 Task: Look for products in the category "Superfoods" from Store Brand only.
Action: Mouse moved to (287, 124)
Screenshot: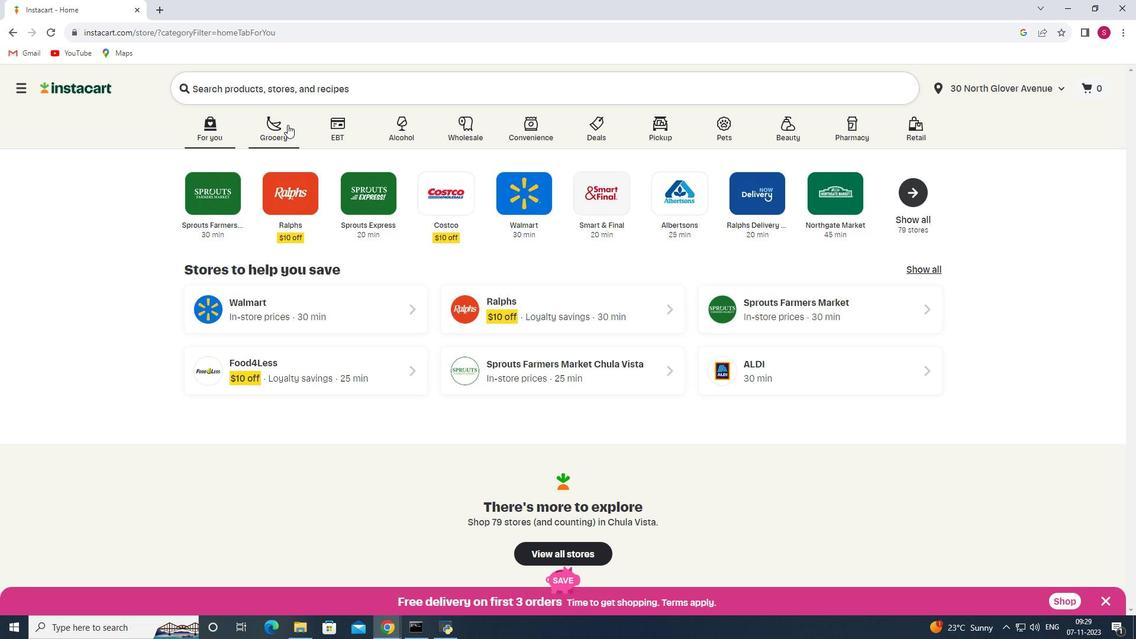 
Action: Mouse pressed left at (287, 124)
Screenshot: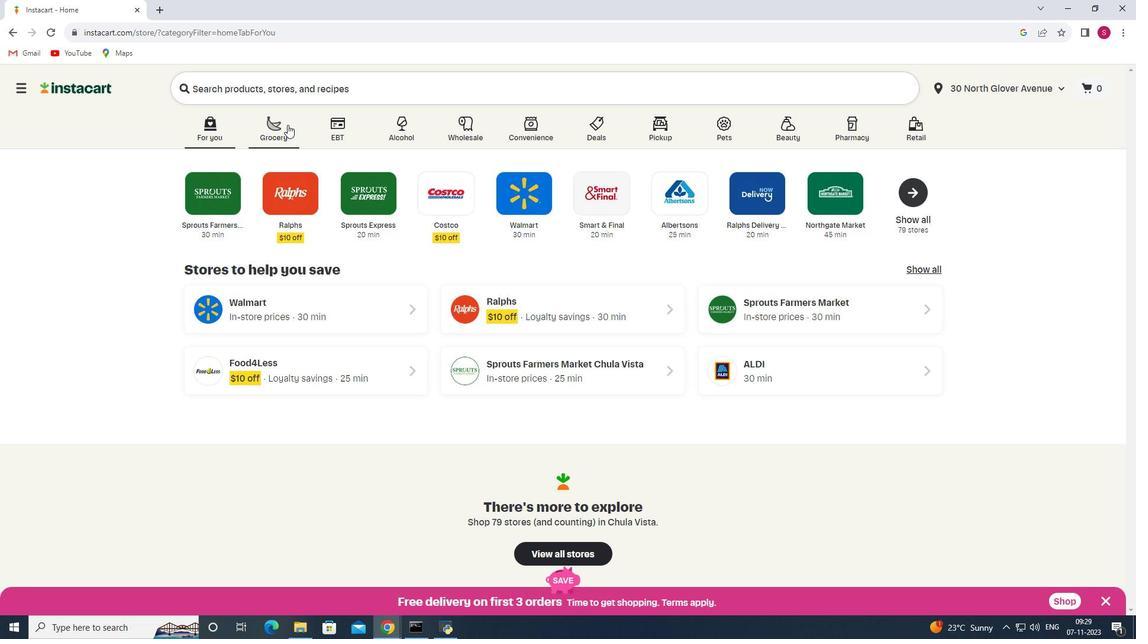 
Action: Mouse moved to (287, 361)
Screenshot: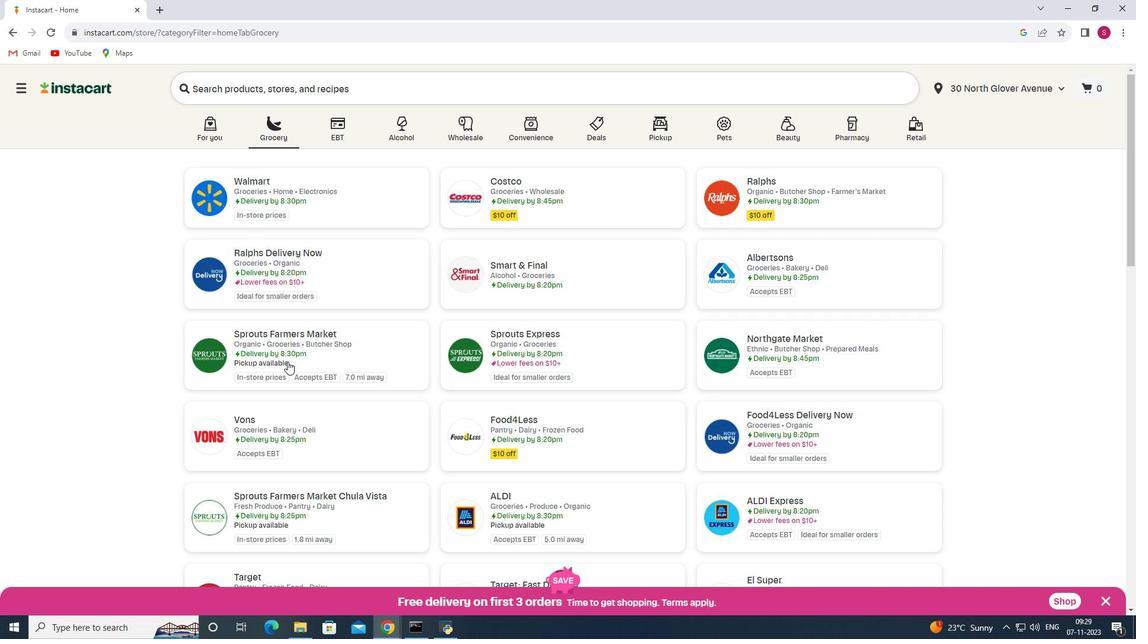 
Action: Mouse pressed left at (287, 361)
Screenshot: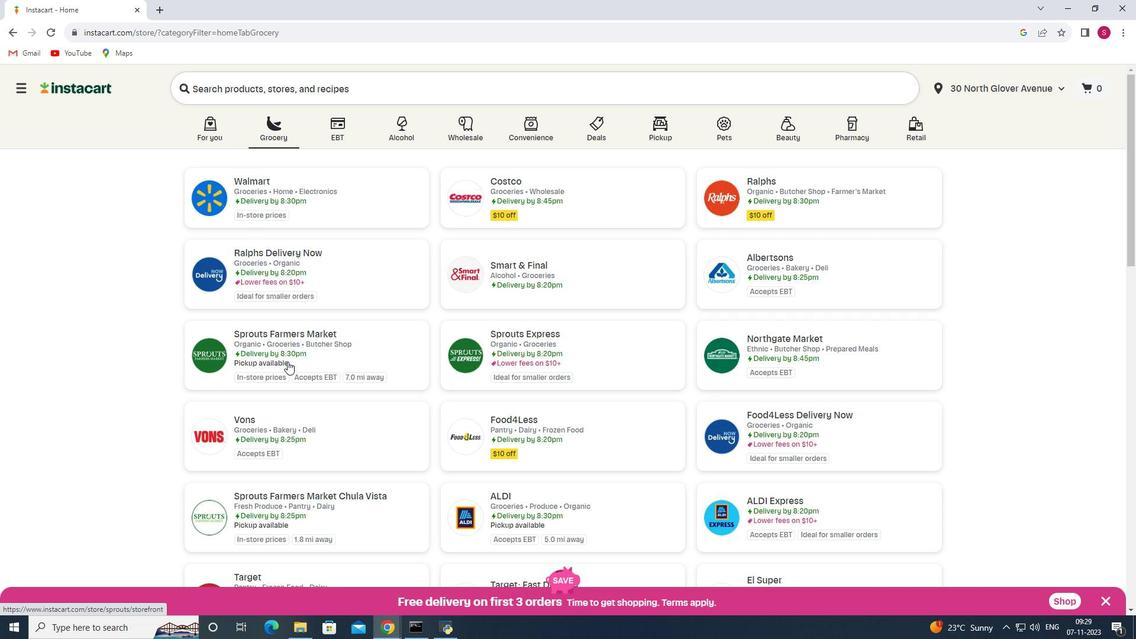 
Action: Mouse moved to (53, 358)
Screenshot: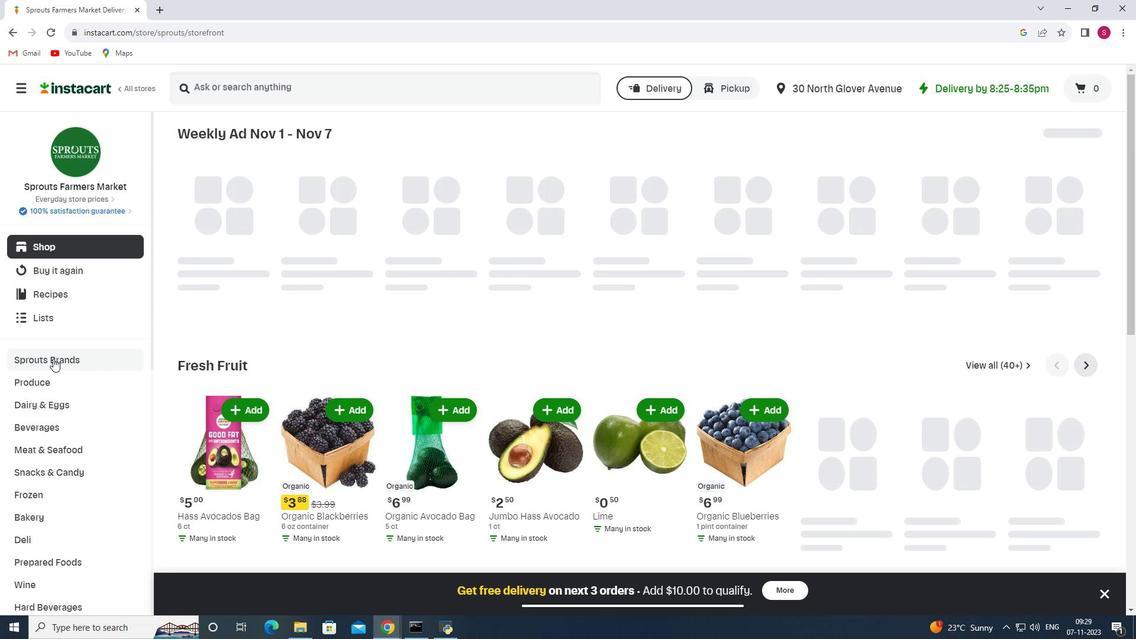 
Action: Mouse scrolled (53, 358) with delta (0, 0)
Screenshot: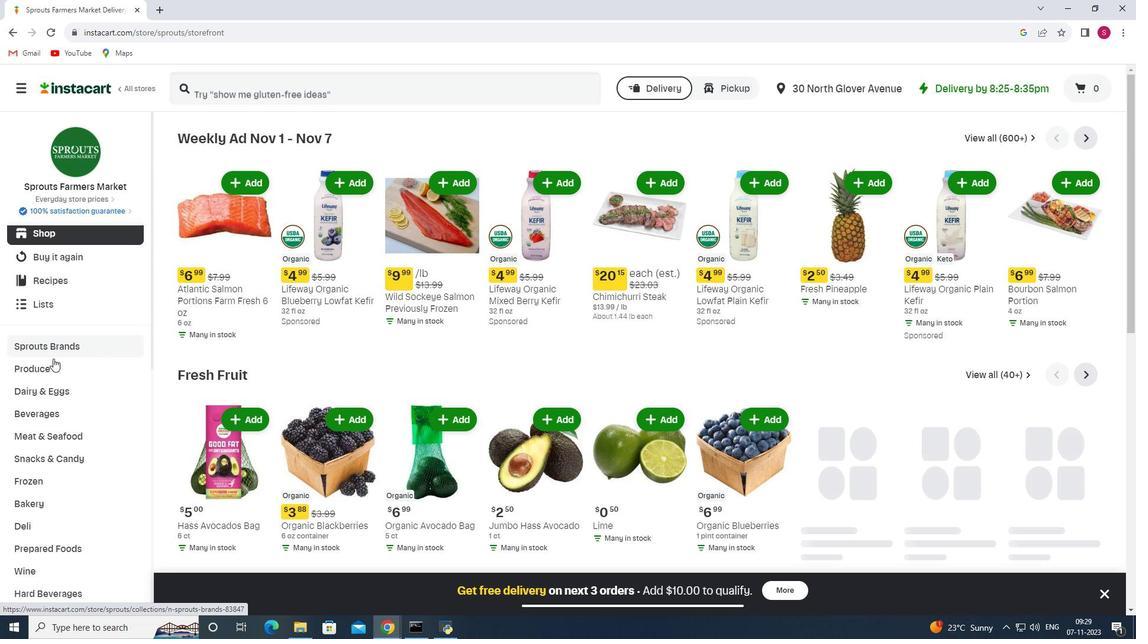 
Action: Mouse scrolled (53, 358) with delta (0, 0)
Screenshot: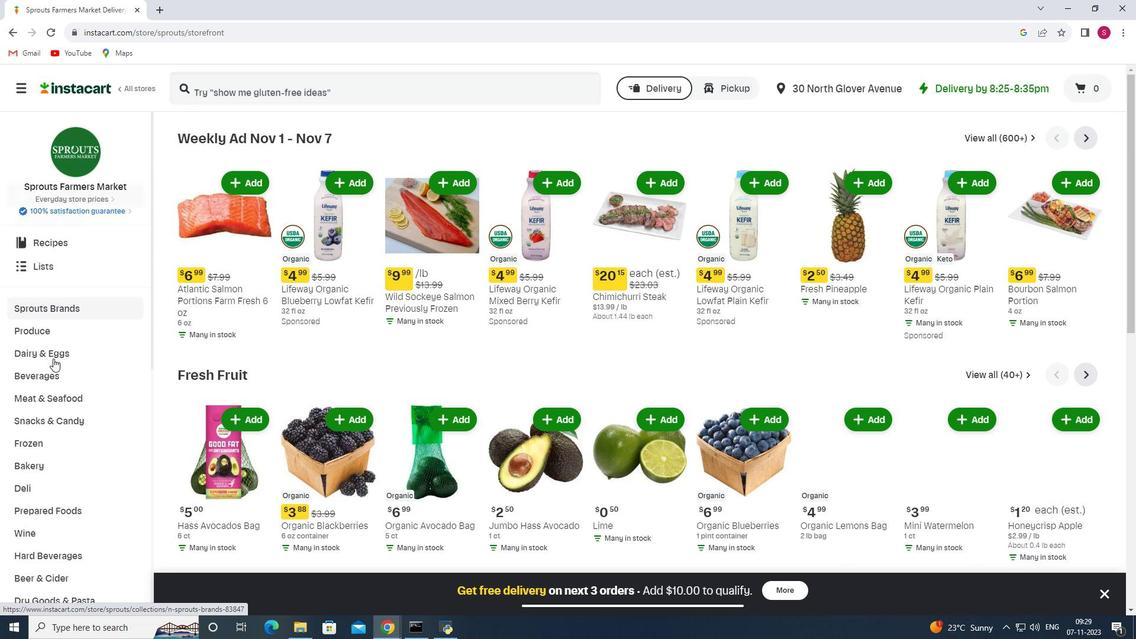 
Action: Mouse scrolled (53, 358) with delta (0, 0)
Screenshot: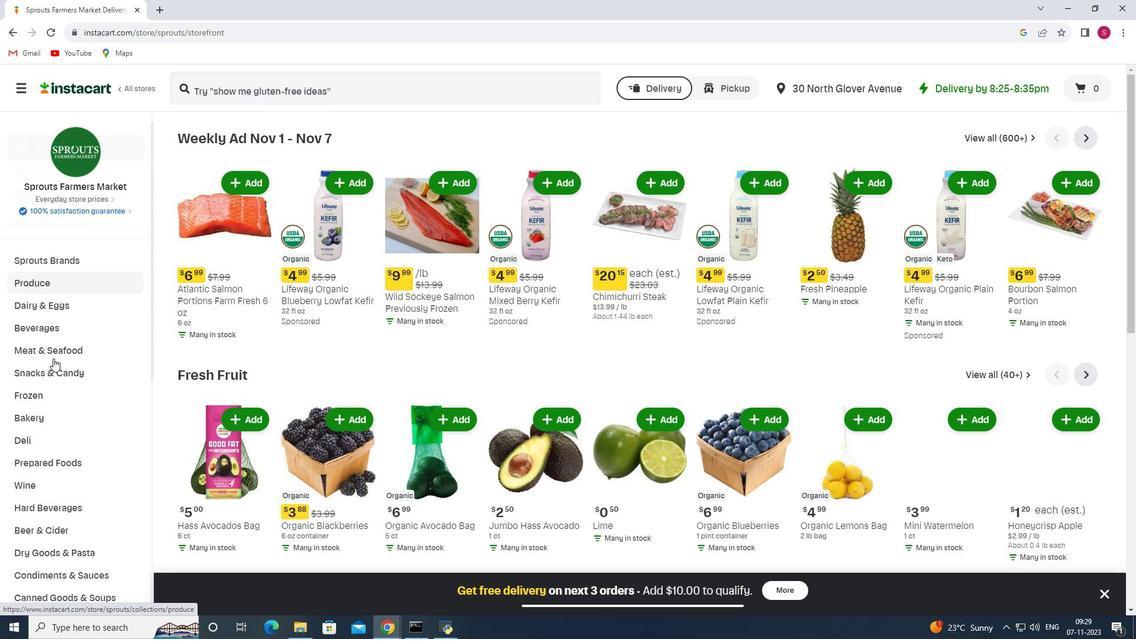 
Action: Mouse scrolled (53, 359) with delta (0, 0)
Screenshot: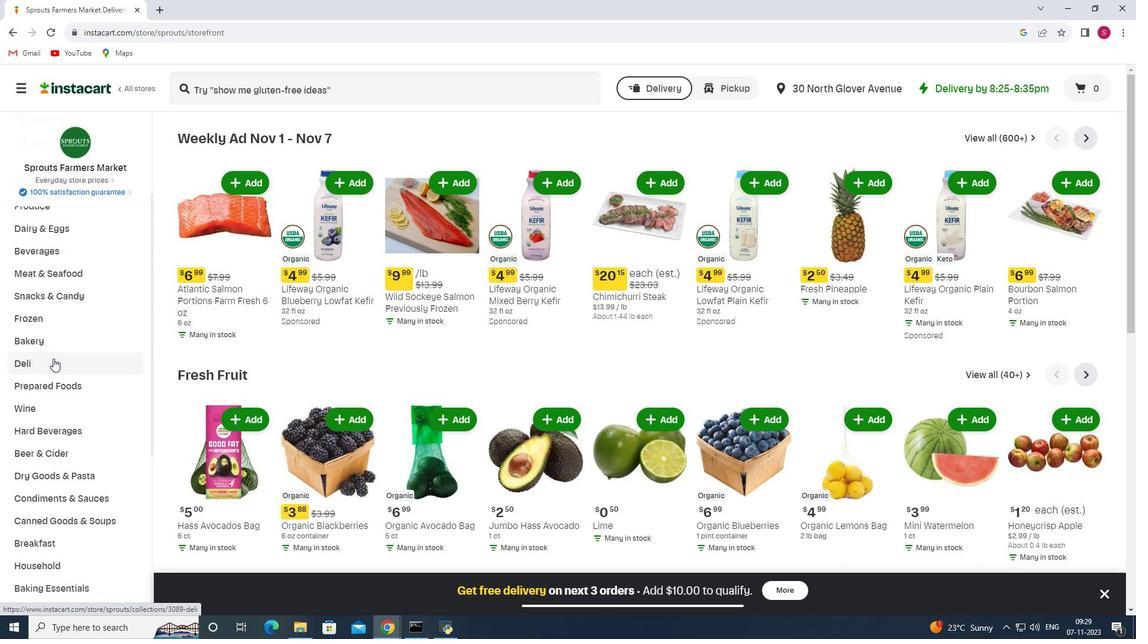 
Action: Mouse scrolled (53, 358) with delta (0, 0)
Screenshot: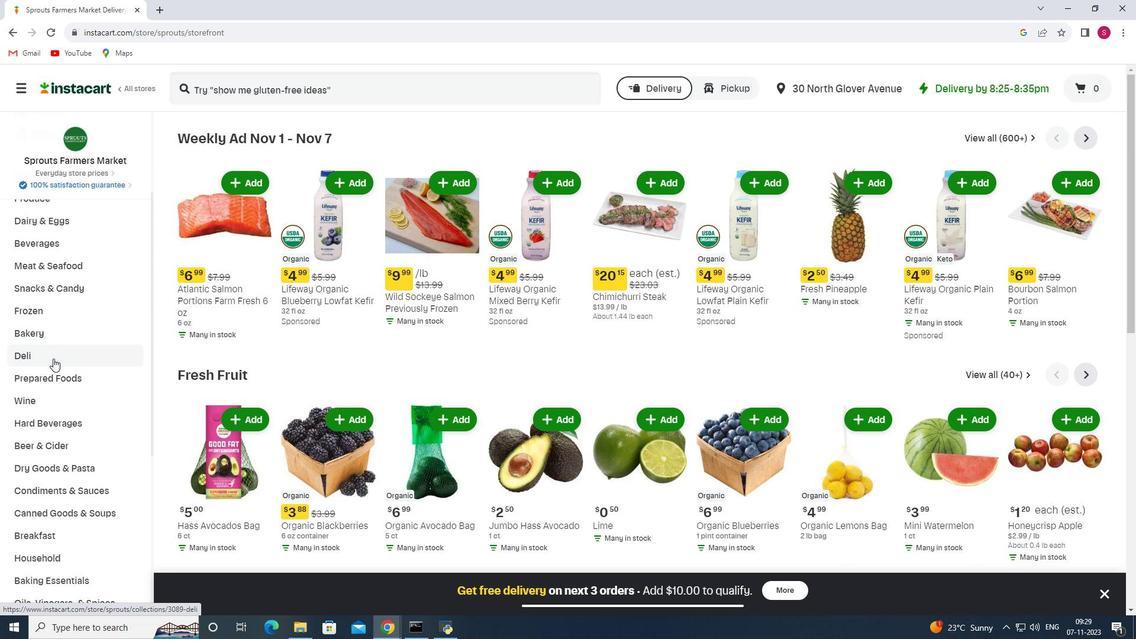 
Action: Mouse scrolled (53, 358) with delta (0, 0)
Screenshot: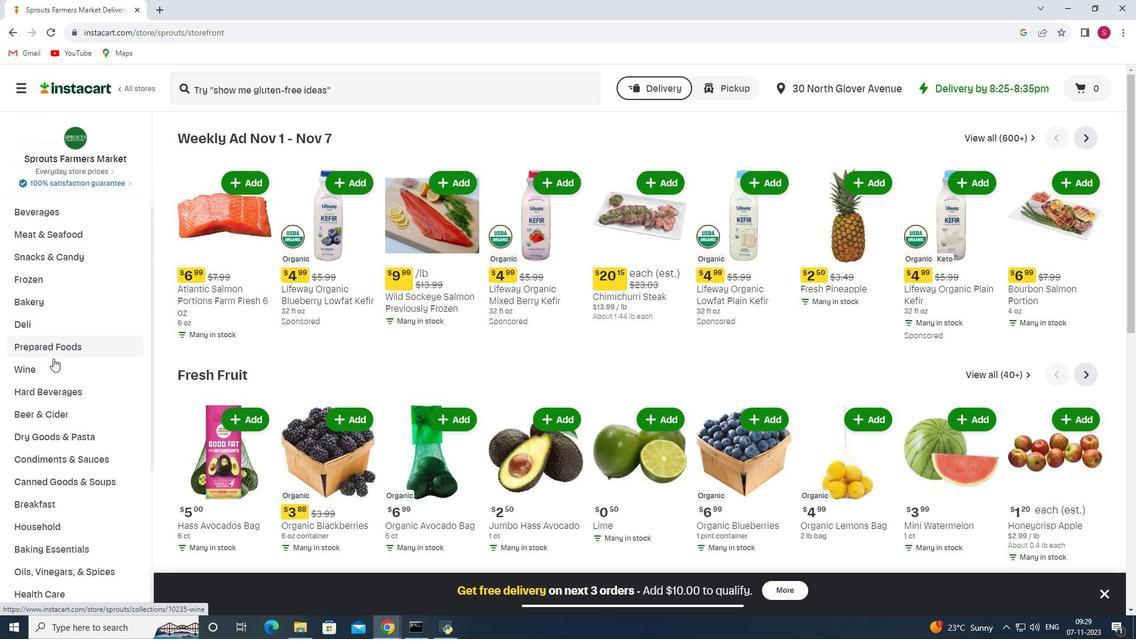 
Action: Mouse scrolled (53, 358) with delta (0, 0)
Screenshot: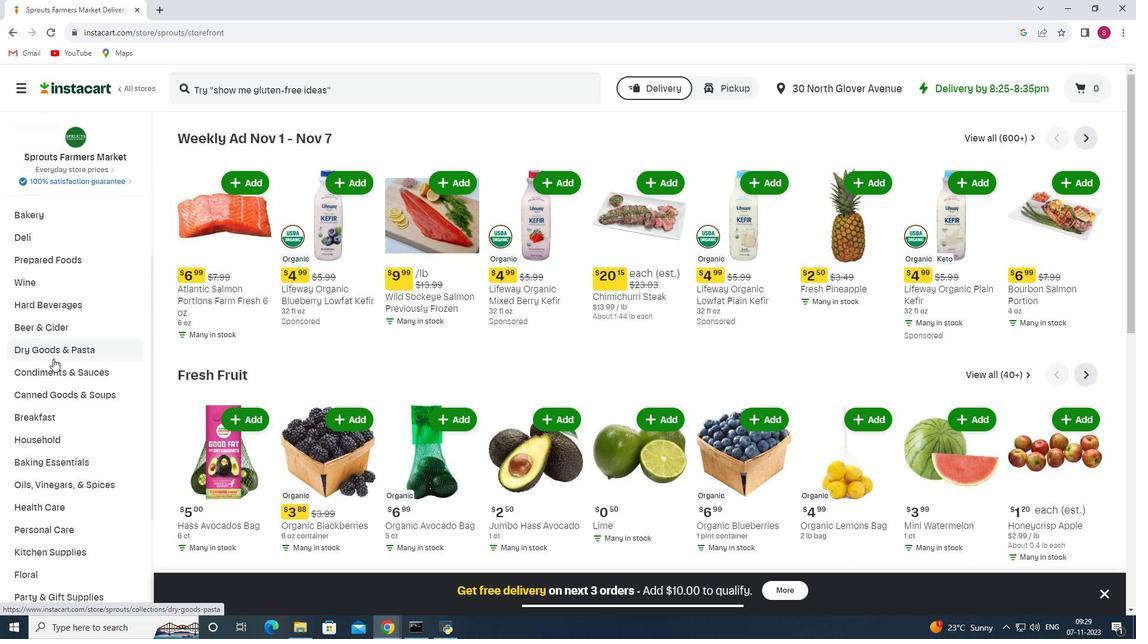 
Action: Mouse scrolled (53, 358) with delta (0, 0)
Screenshot: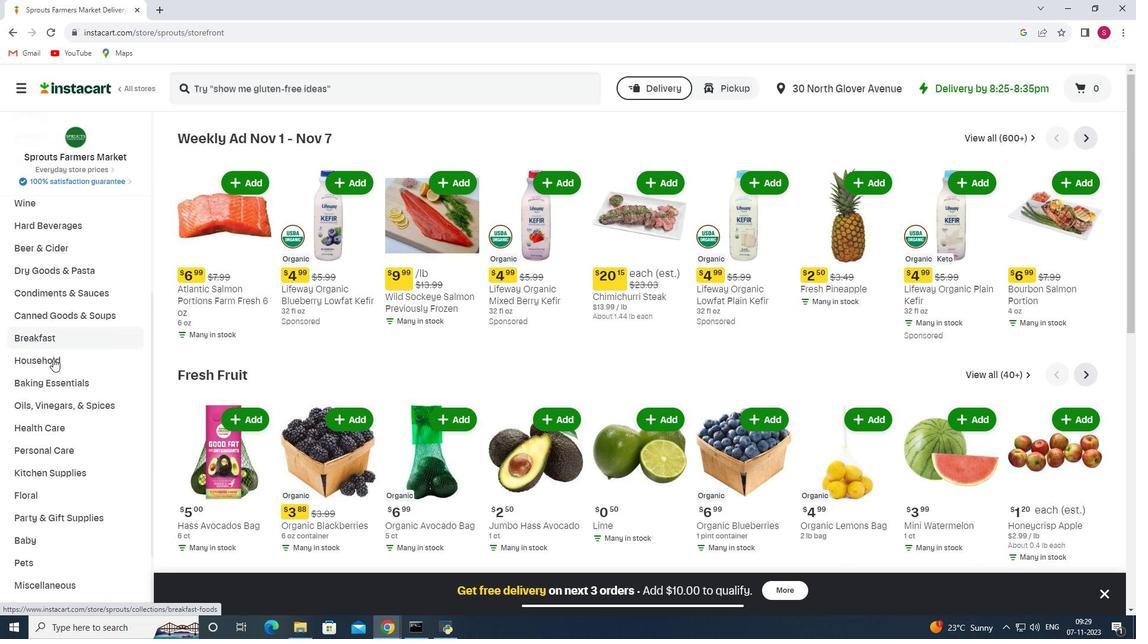 
Action: Mouse moved to (58, 385)
Screenshot: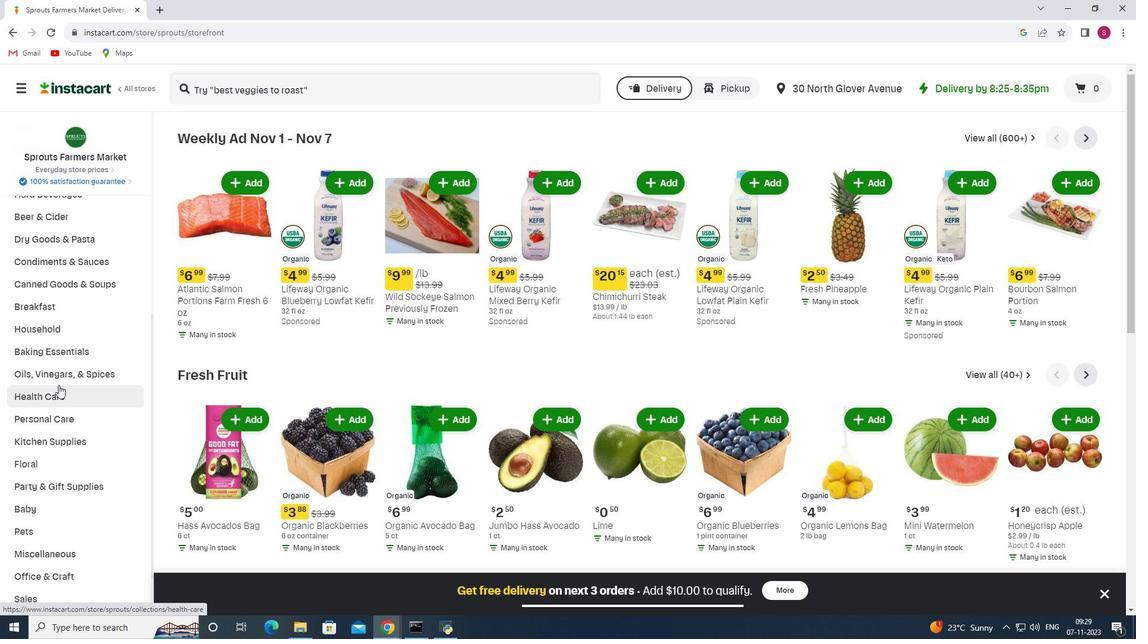 
Action: Mouse pressed left at (58, 385)
Screenshot: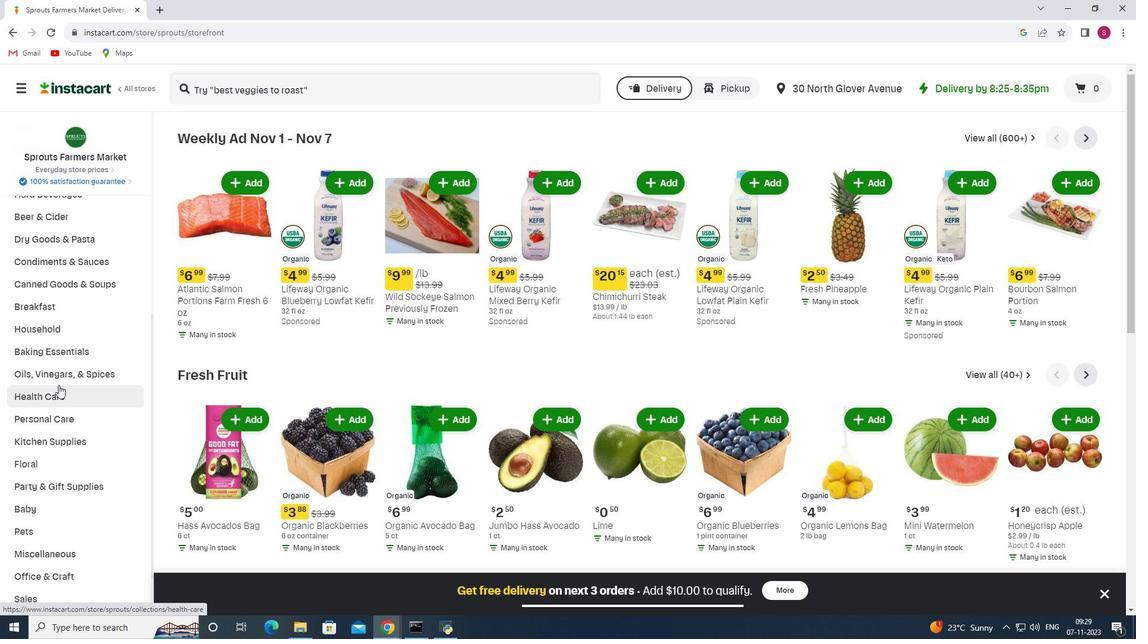 
Action: Mouse moved to (414, 165)
Screenshot: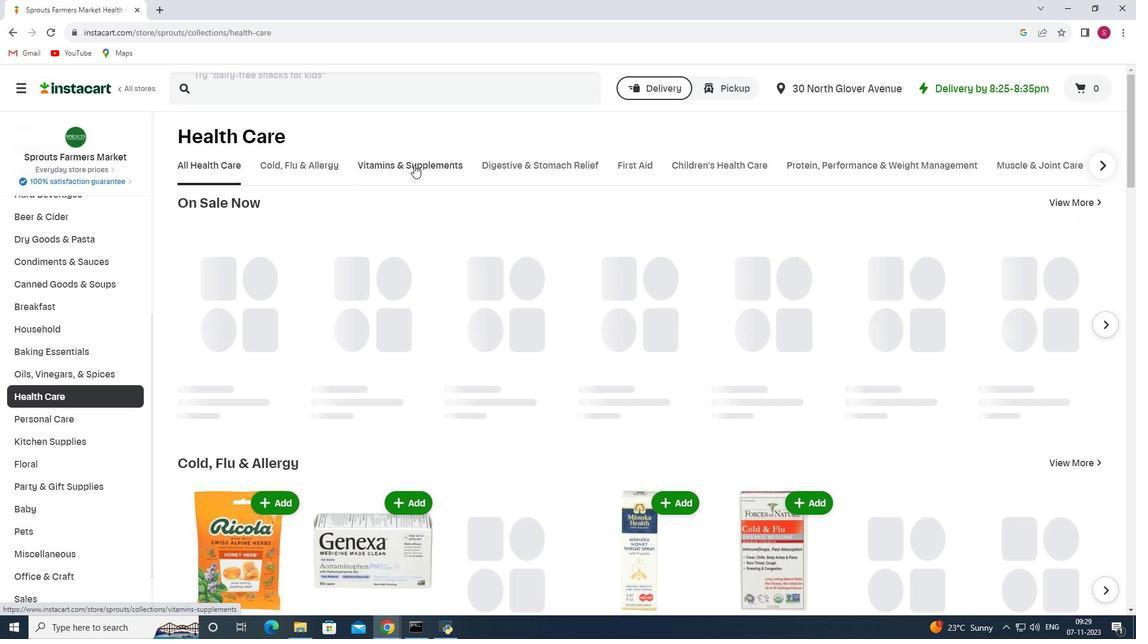 
Action: Mouse pressed left at (414, 165)
Screenshot: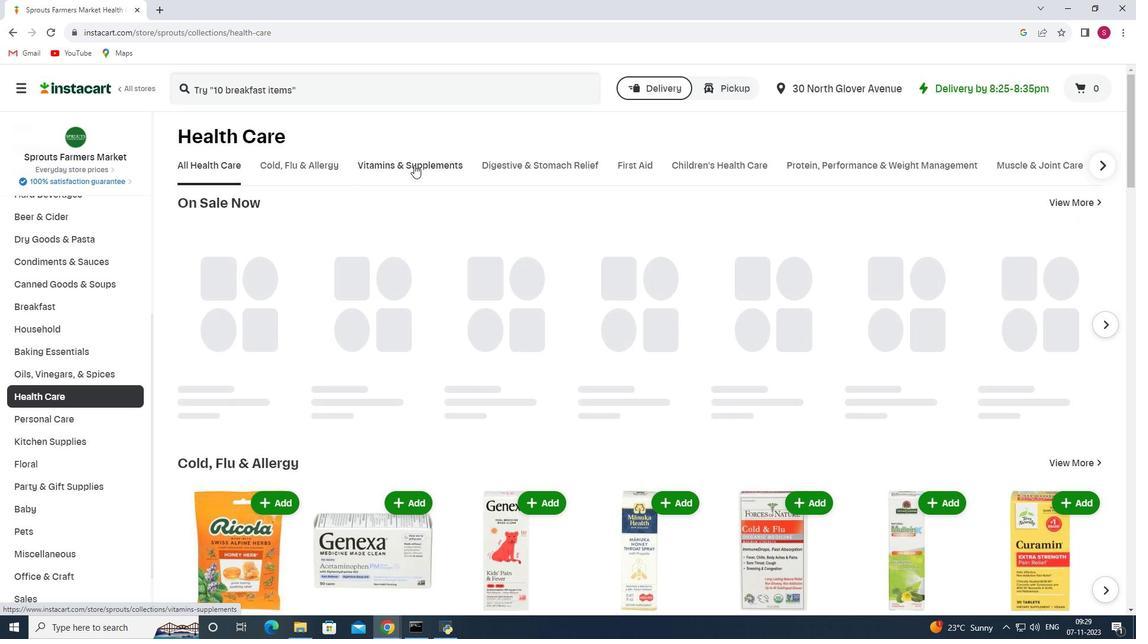 
Action: Mouse moved to (460, 211)
Screenshot: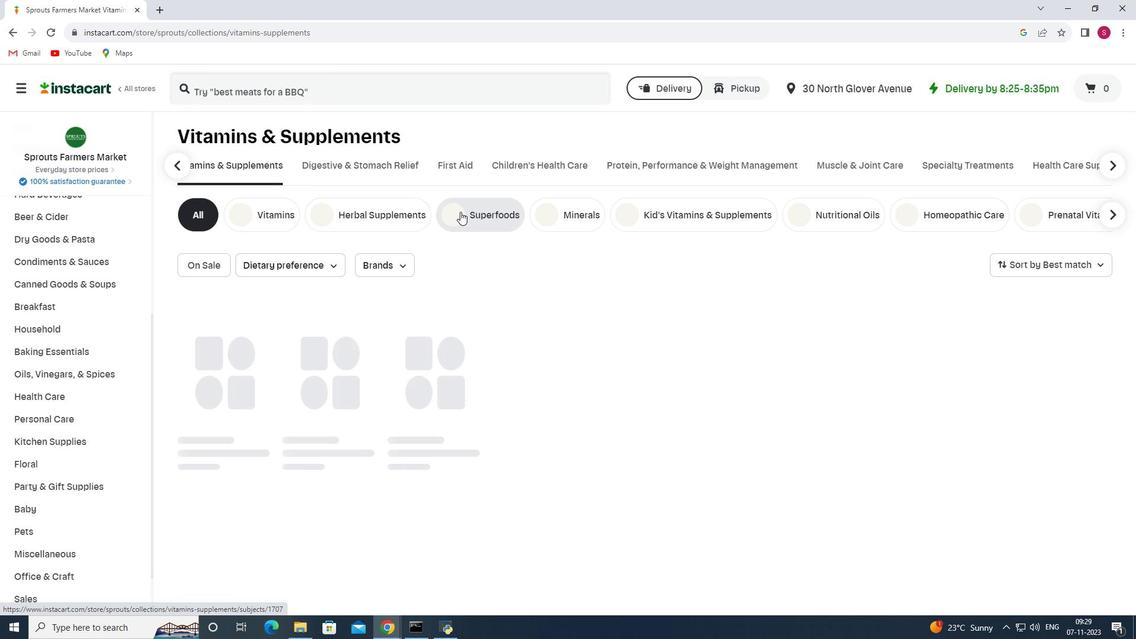 
Action: Mouse pressed left at (460, 211)
Screenshot: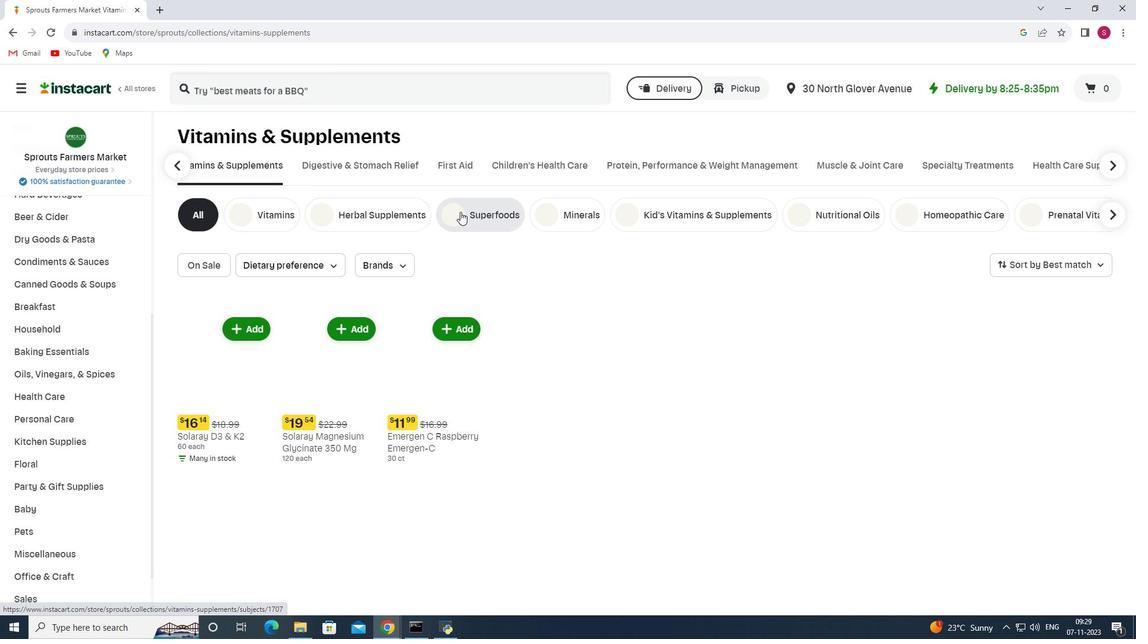 
Action: Mouse moved to (465, 221)
Screenshot: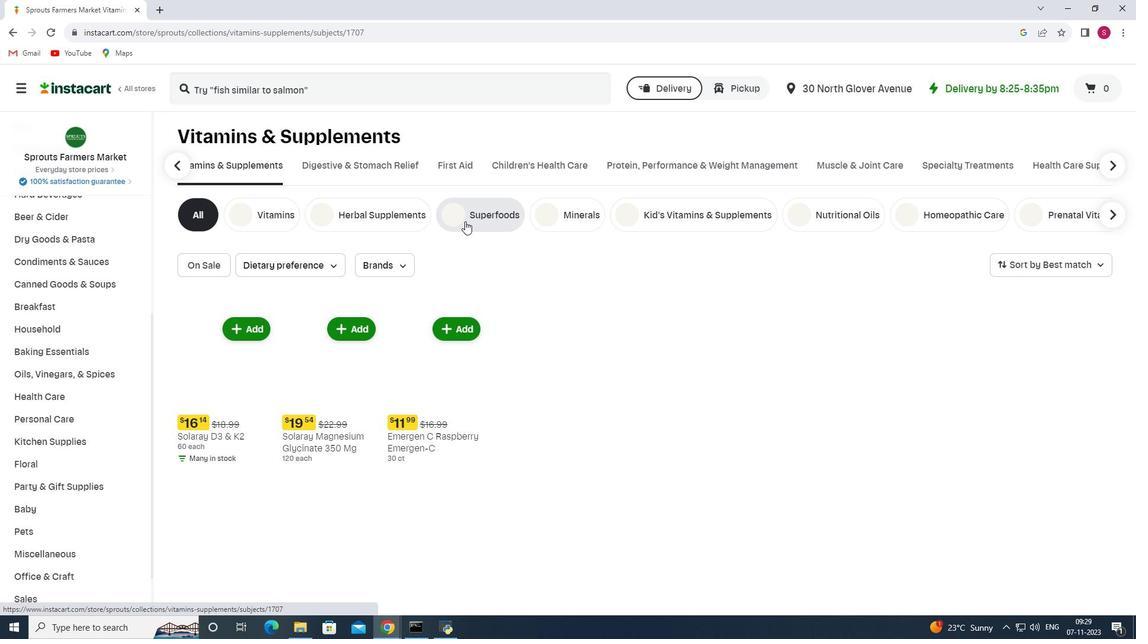 
Action: Mouse pressed left at (465, 221)
Screenshot: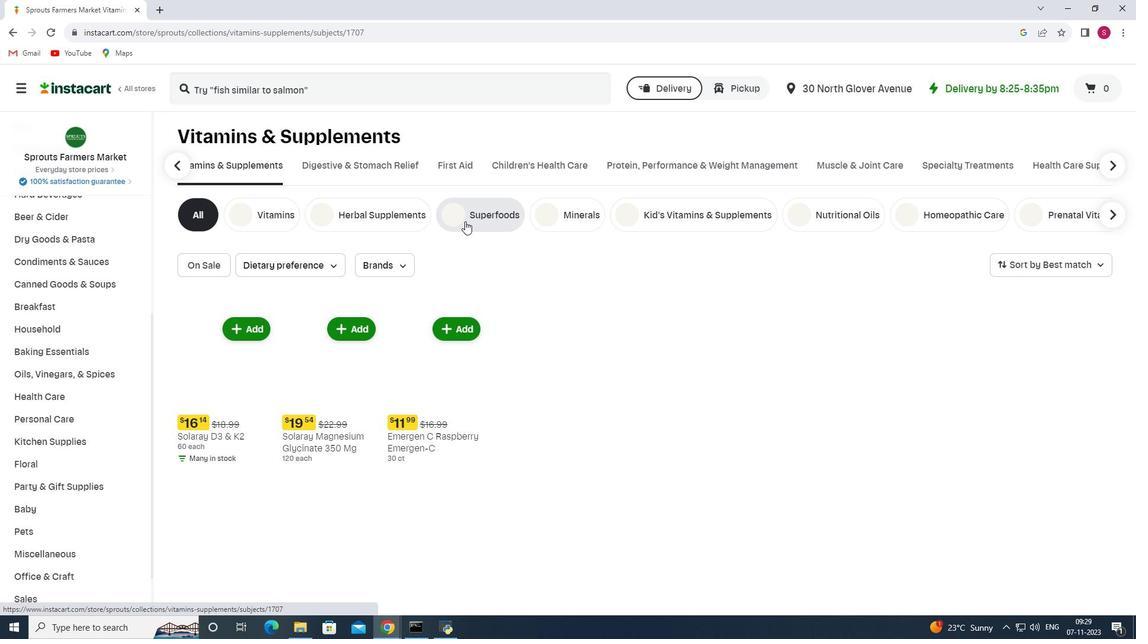 
Action: Mouse moved to (408, 271)
Screenshot: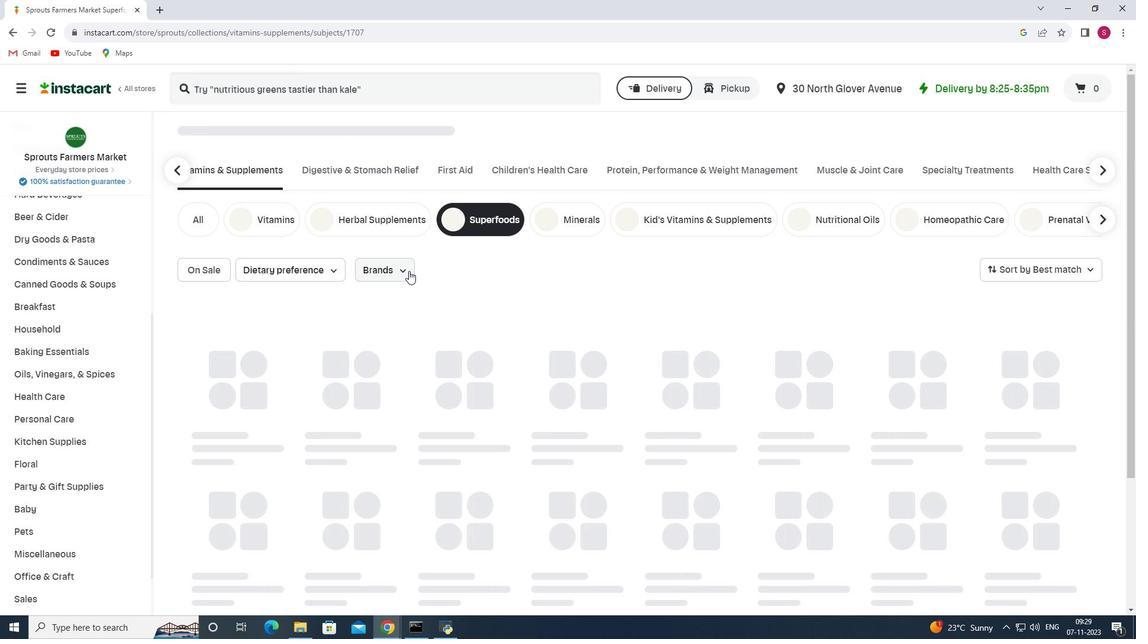 
Action: Mouse pressed left at (408, 271)
Screenshot: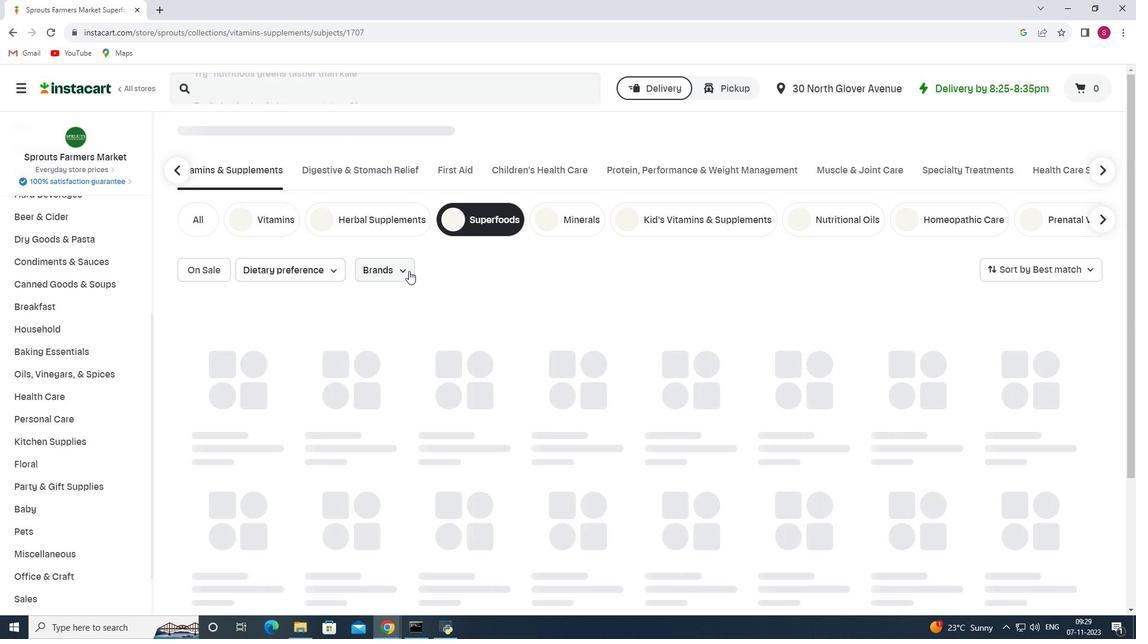 
Action: Mouse moved to (369, 301)
Screenshot: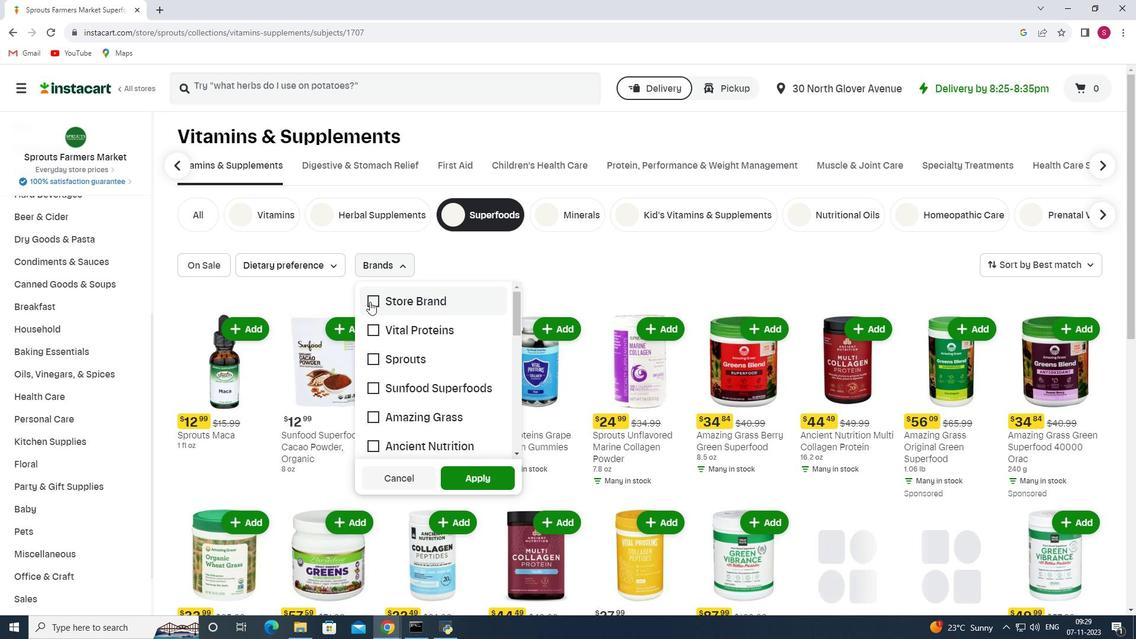 
Action: Mouse pressed left at (369, 301)
Screenshot: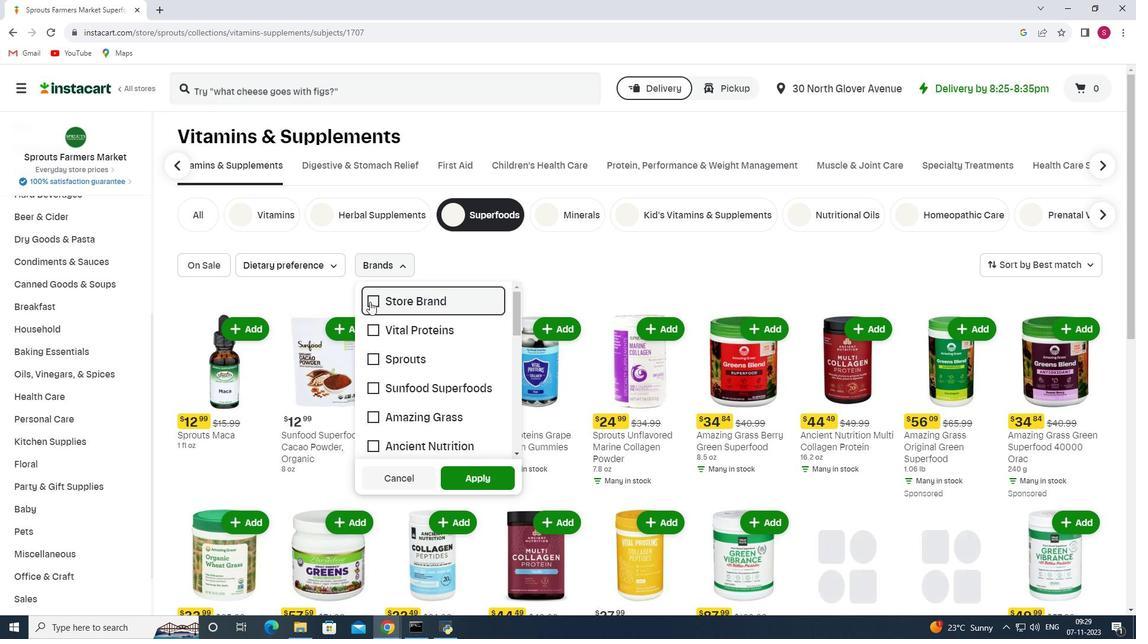
Action: Mouse moved to (469, 476)
Screenshot: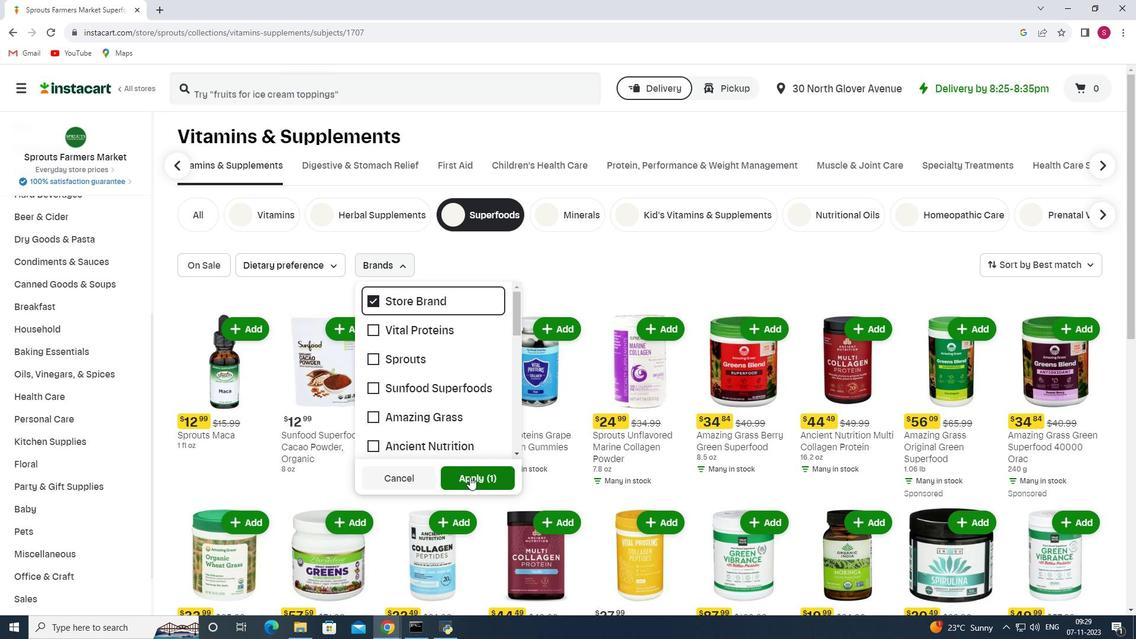 
Action: Mouse pressed left at (469, 476)
Screenshot: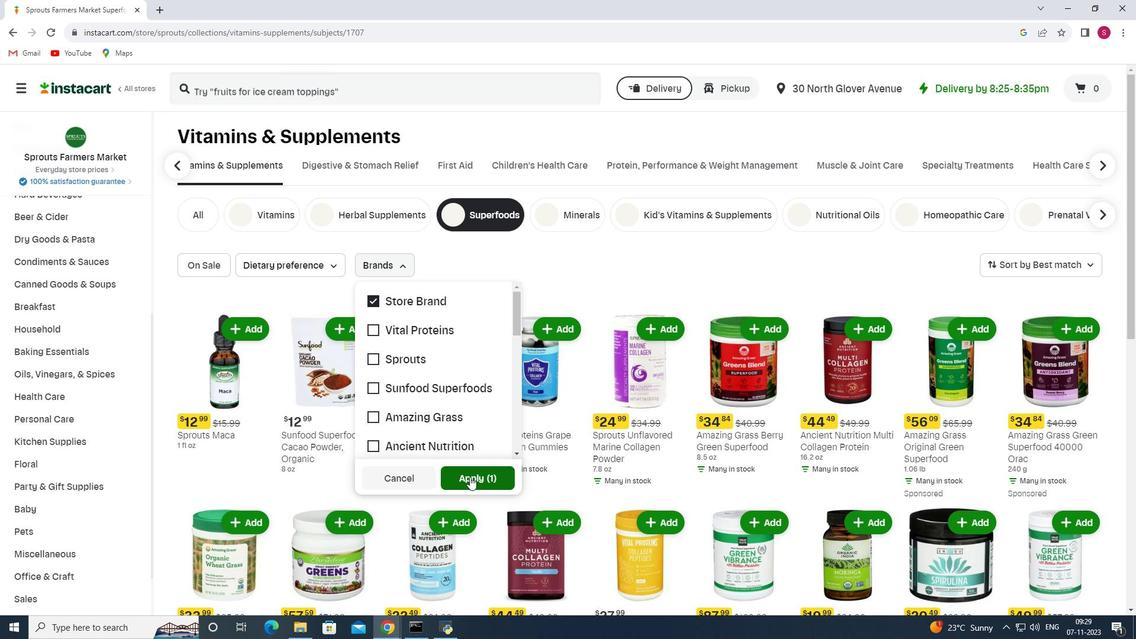 
Action: Mouse moved to (459, 434)
Screenshot: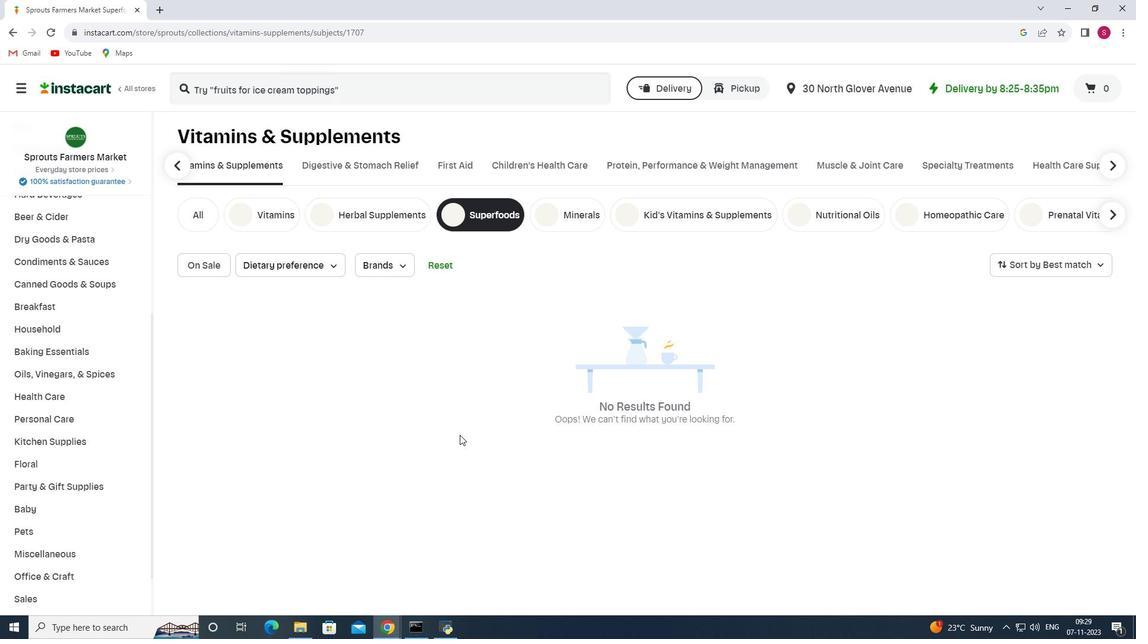 
